 Task: Use Roadtrip Long Effect in this video Movie B.mp4
Action: Mouse moved to (306, 111)
Screenshot: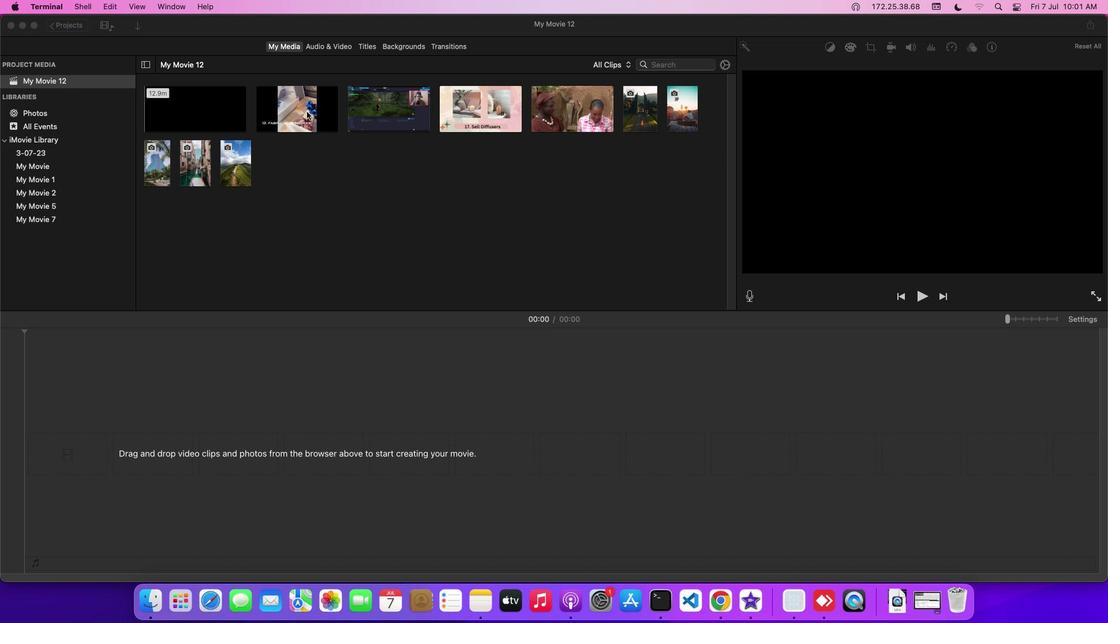 
Action: Mouse pressed left at (306, 111)
Screenshot: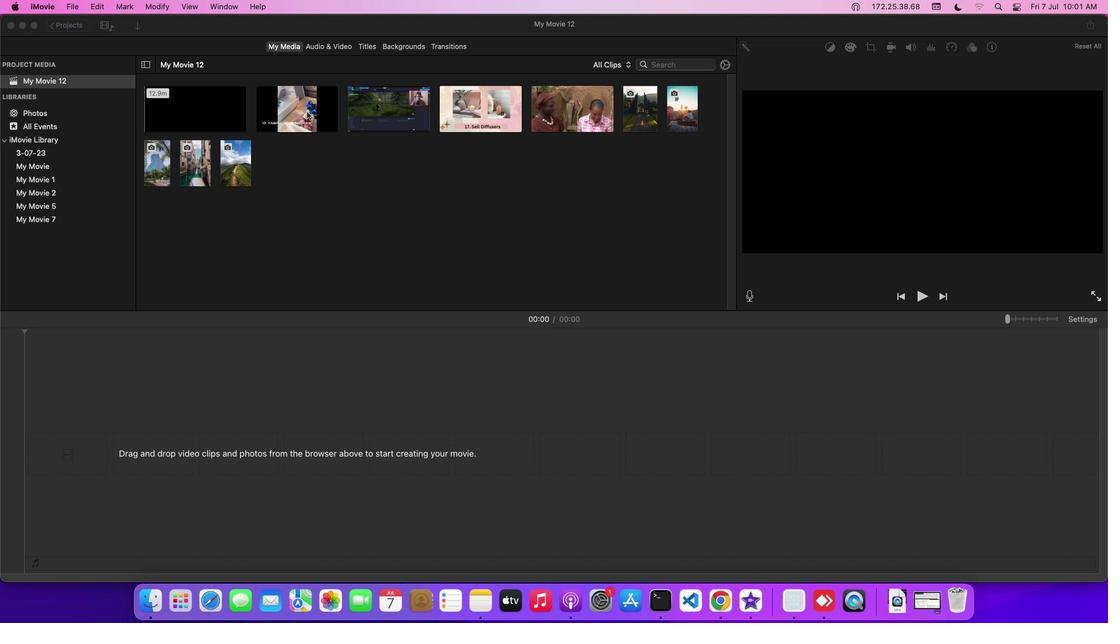 
Action: Mouse moved to (333, 48)
Screenshot: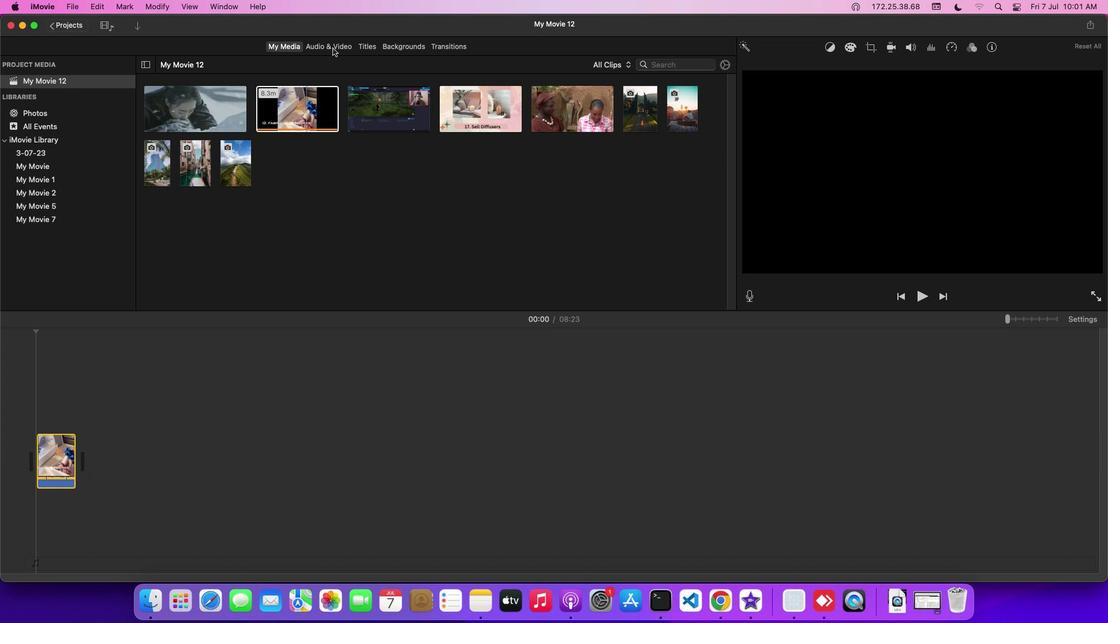 
Action: Mouse pressed left at (333, 48)
Screenshot: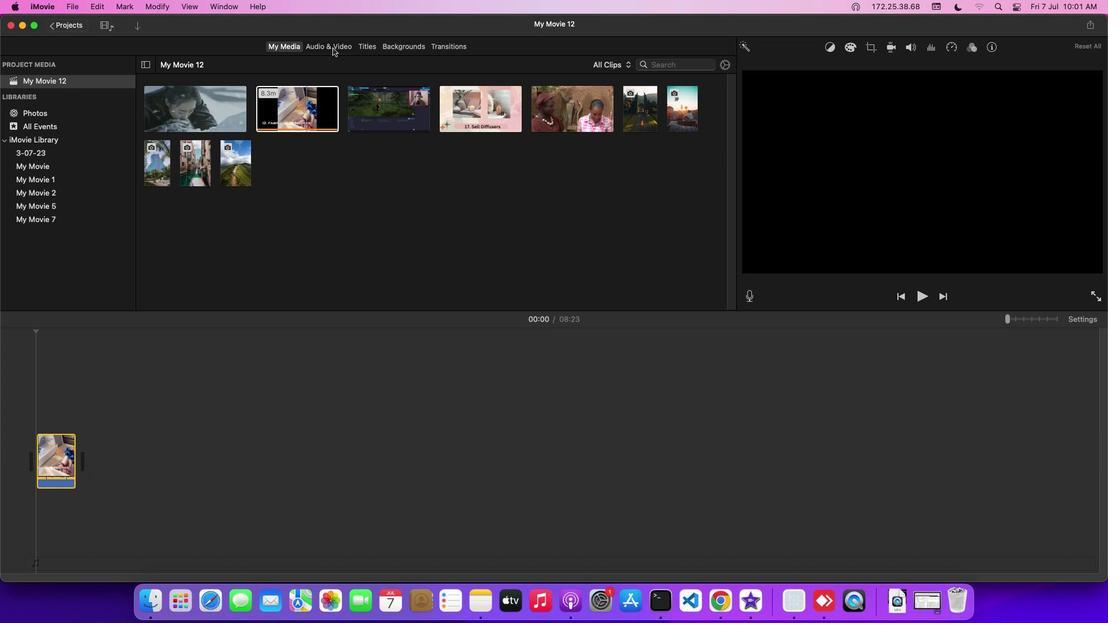 
Action: Mouse moved to (80, 107)
Screenshot: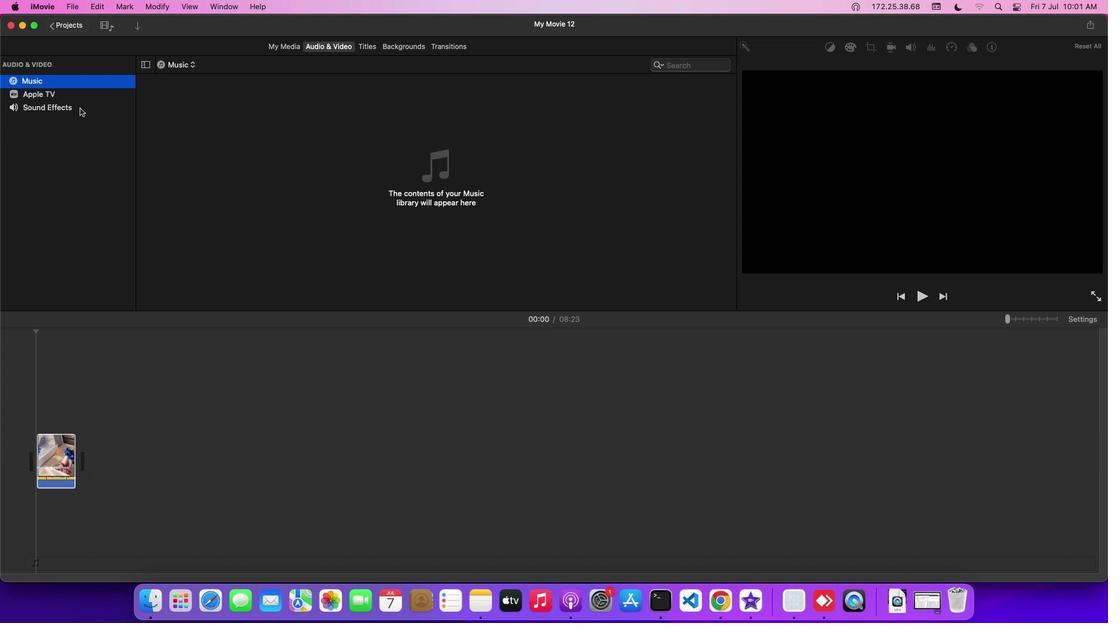 
Action: Mouse pressed left at (80, 107)
Screenshot: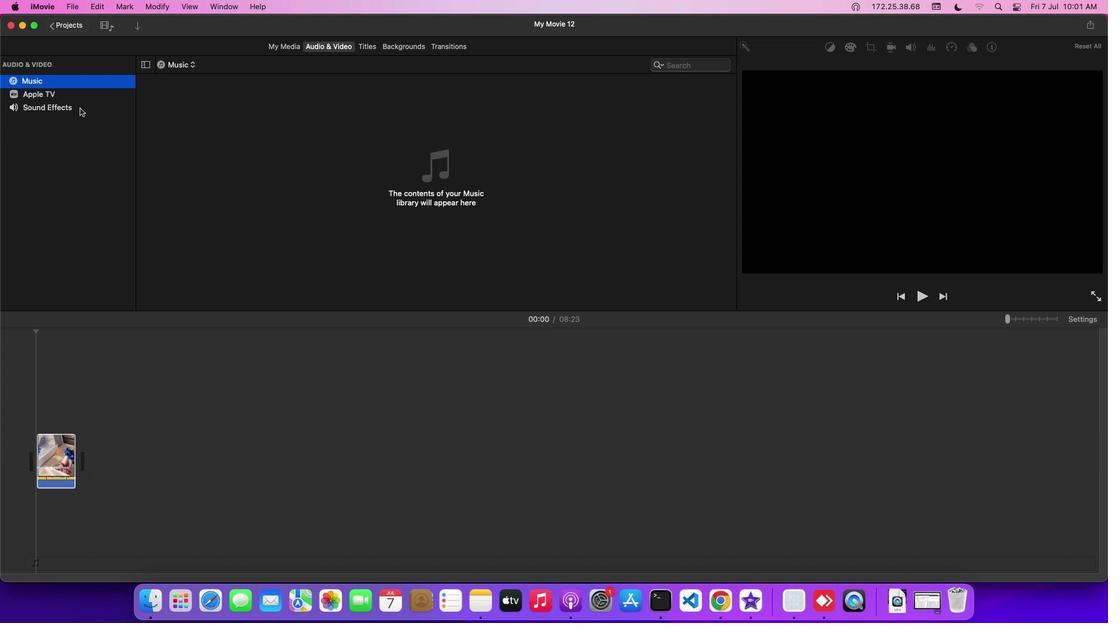 
Action: Mouse moved to (192, 243)
Screenshot: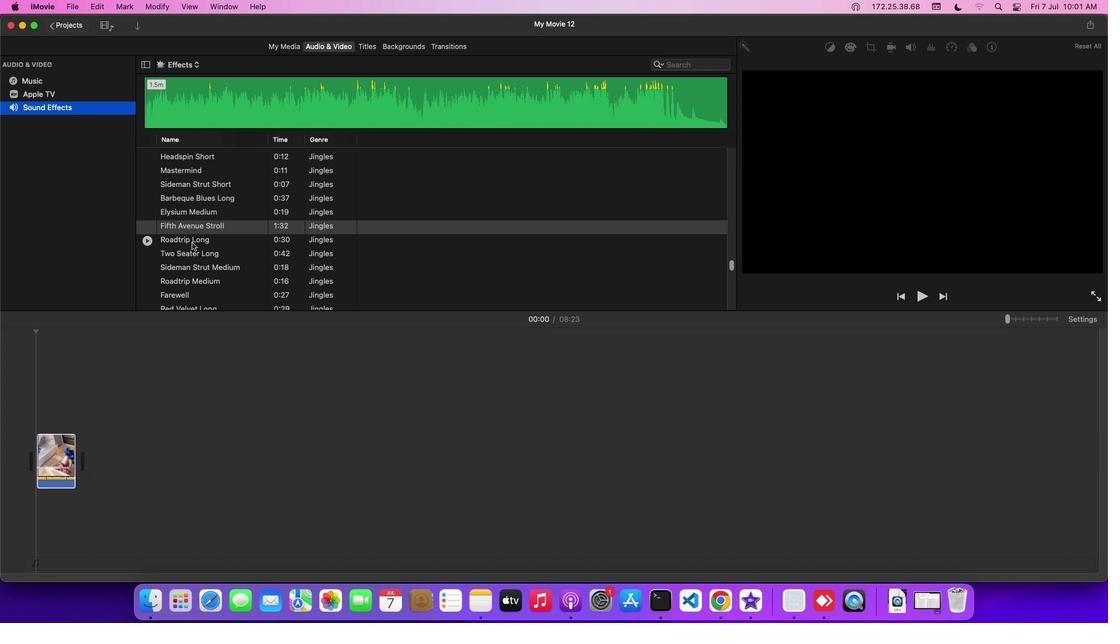 
Action: Mouse pressed left at (192, 243)
Screenshot: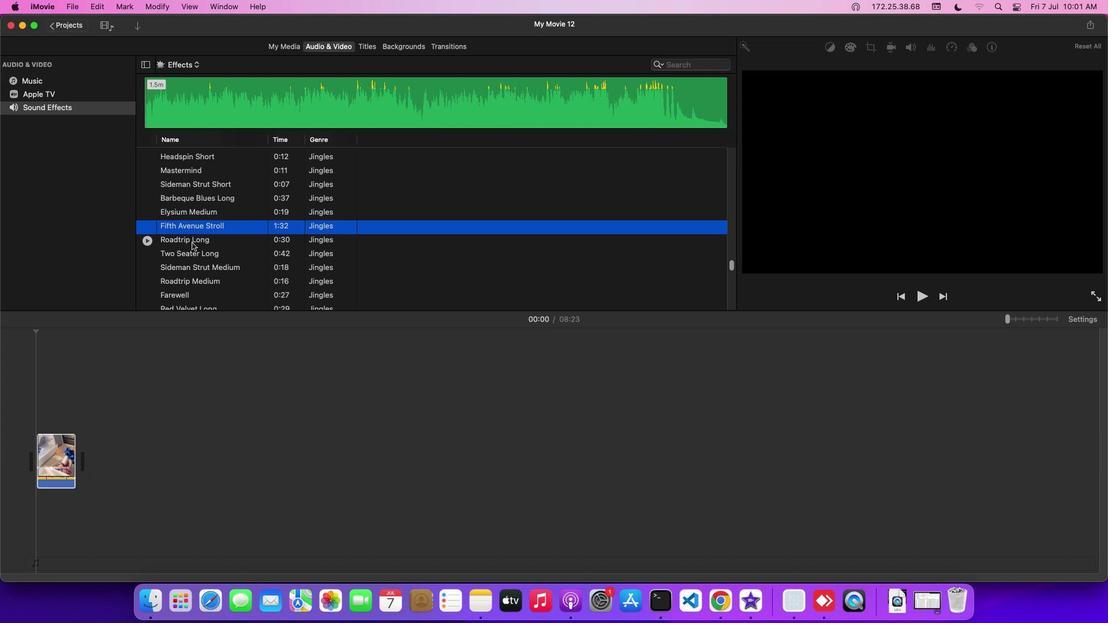 
Action: Mouse pressed left at (192, 243)
Screenshot: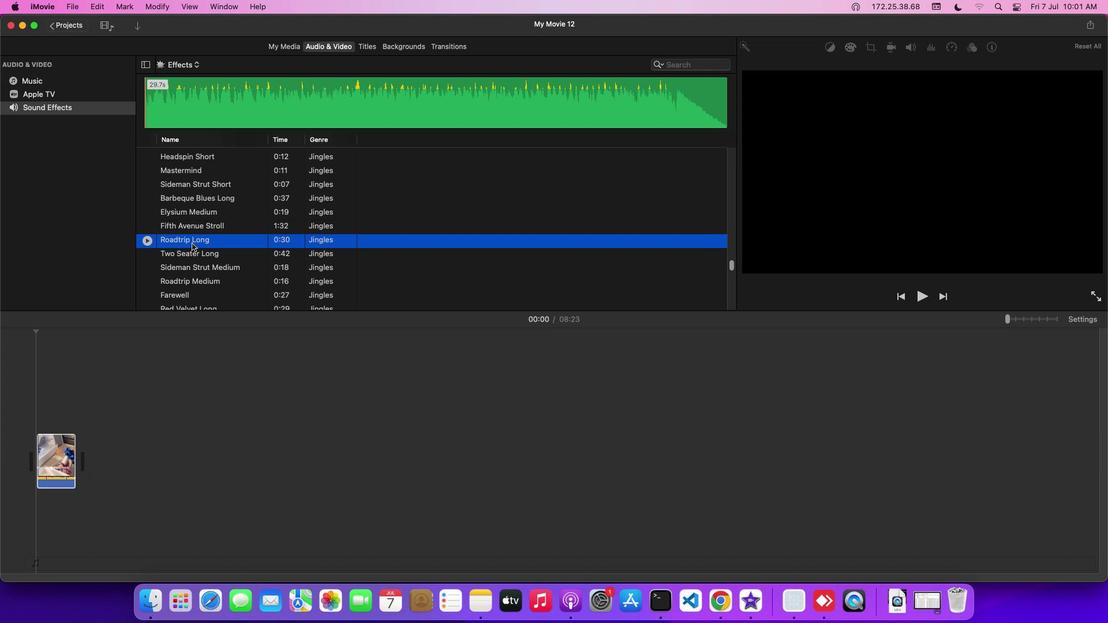 
Action: Mouse moved to (184, 479)
Screenshot: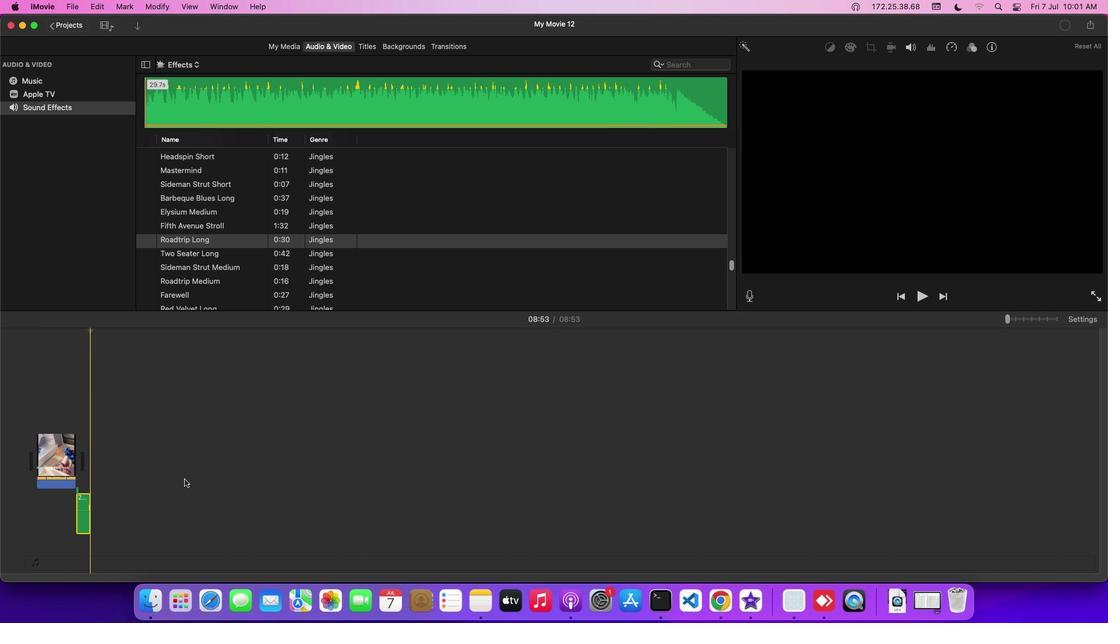 
